 Task: Reset the Posts.
Action: Mouse moved to (473, 72)
Screenshot: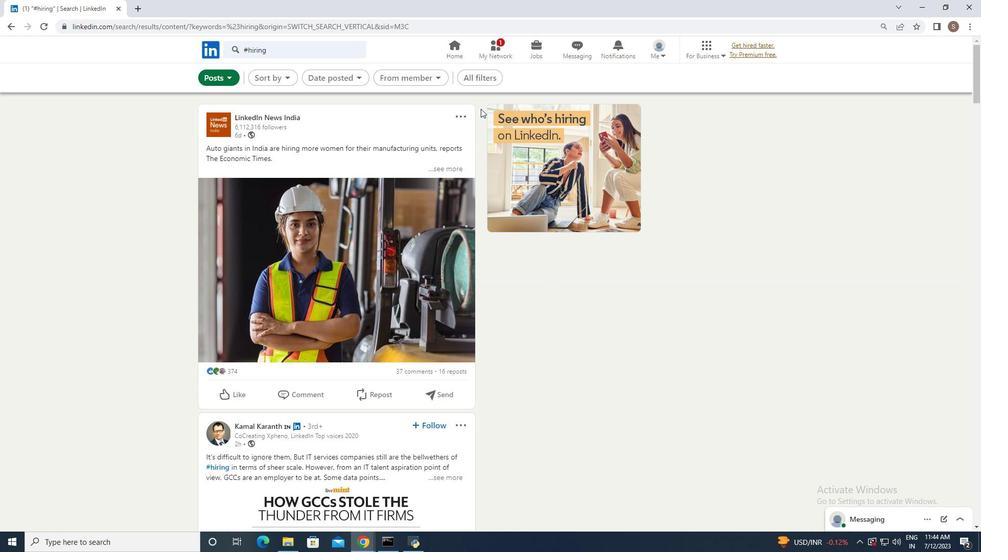 
Action: Mouse pressed left at (473, 72)
Screenshot: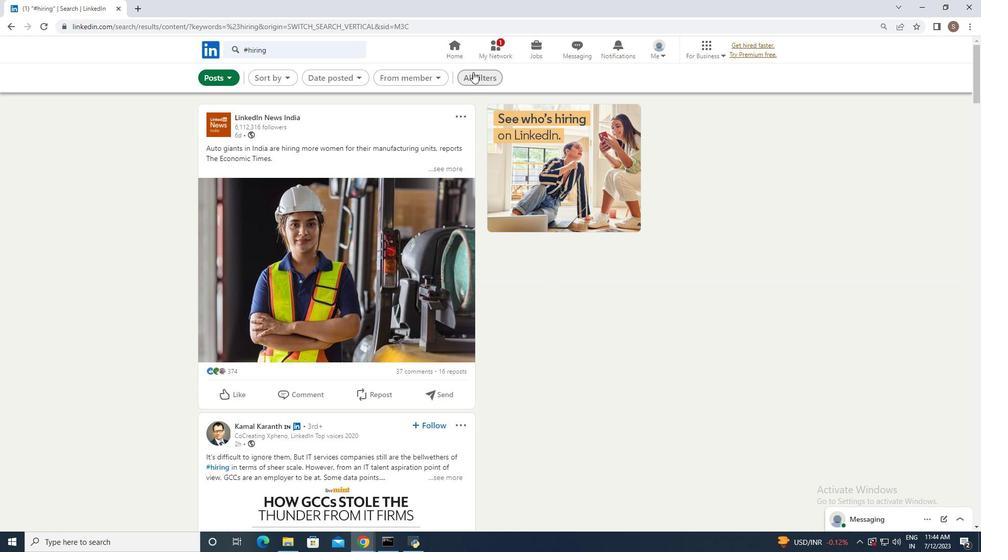 
Action: Mouse moved to (840, 410)
Screenshot: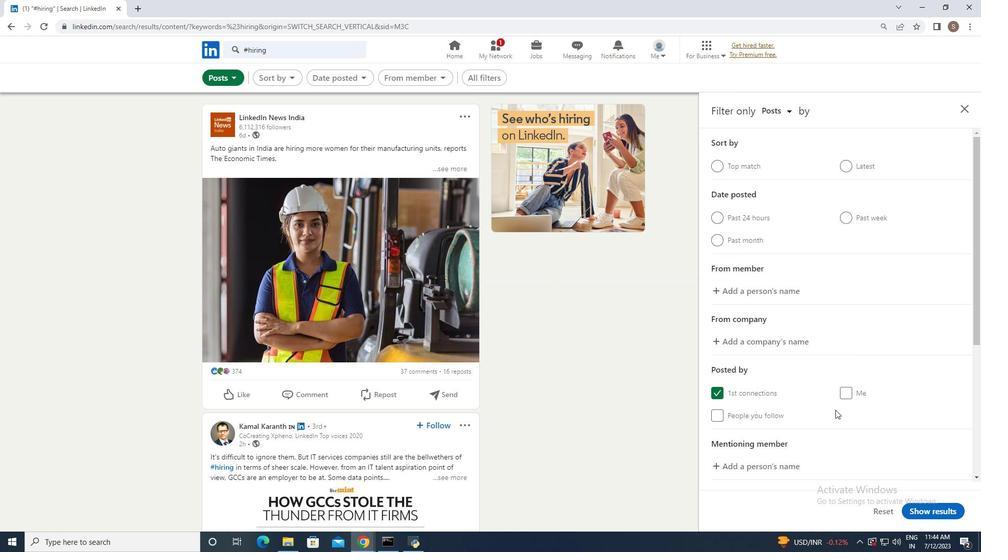 
Action: Mouse scrolled (840, 410) with delta (0, 0)
Screenshot: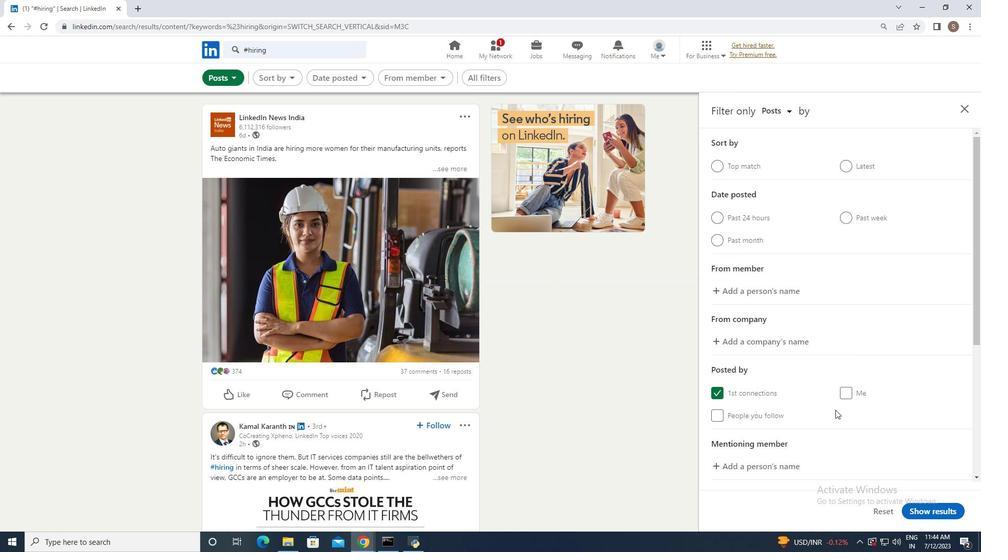 
Action: Mouse scrolled (840, 410) with delta (0, 0)
Screenshot: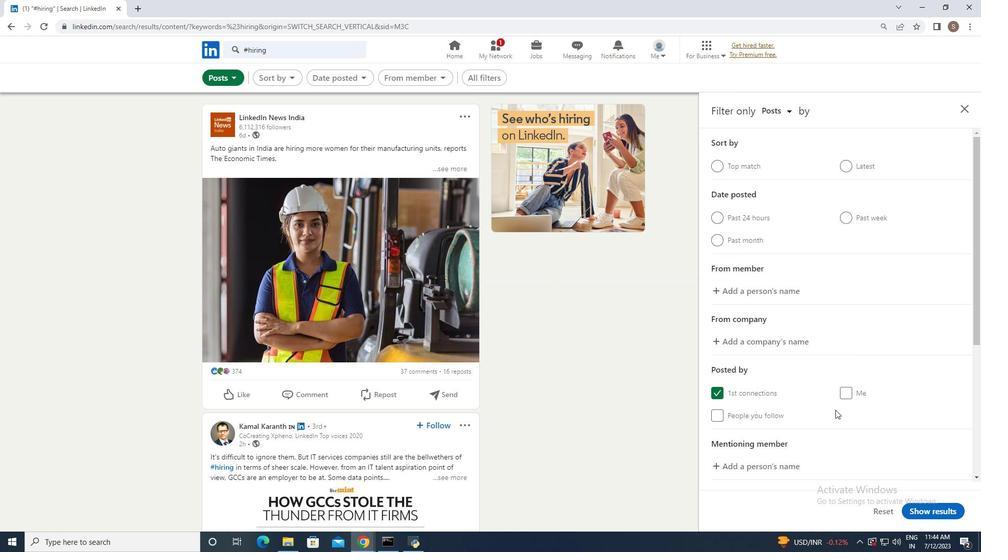 
Action: Mouse moved to (840, 410)
Screenshot: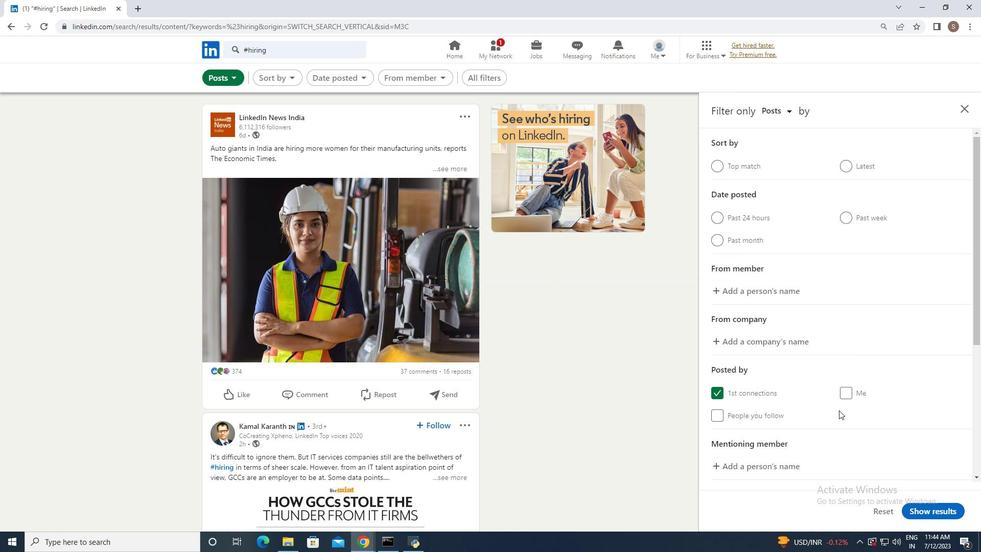 
Action: Mouse scrolled (840, 410) with delta (0, 0)
Screenshot: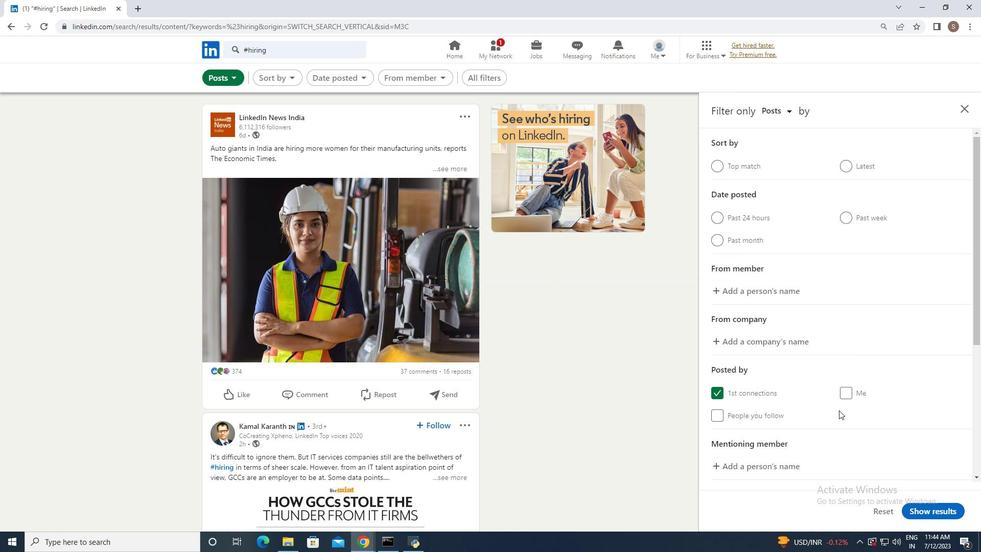 
Action: Mouse moved to (891, 510)
Screenshot: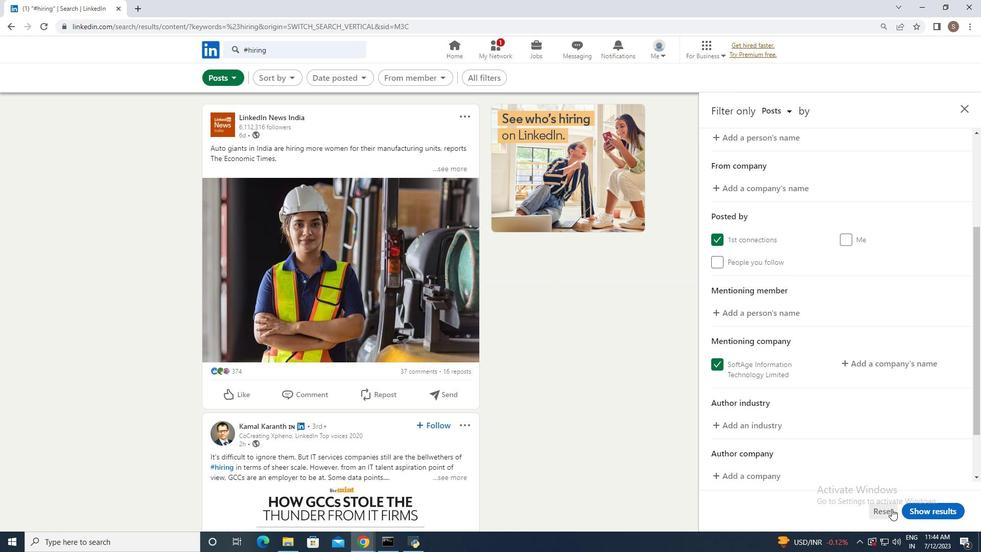 
Action: Mouse pressed left at (891, 510)
Screenshot: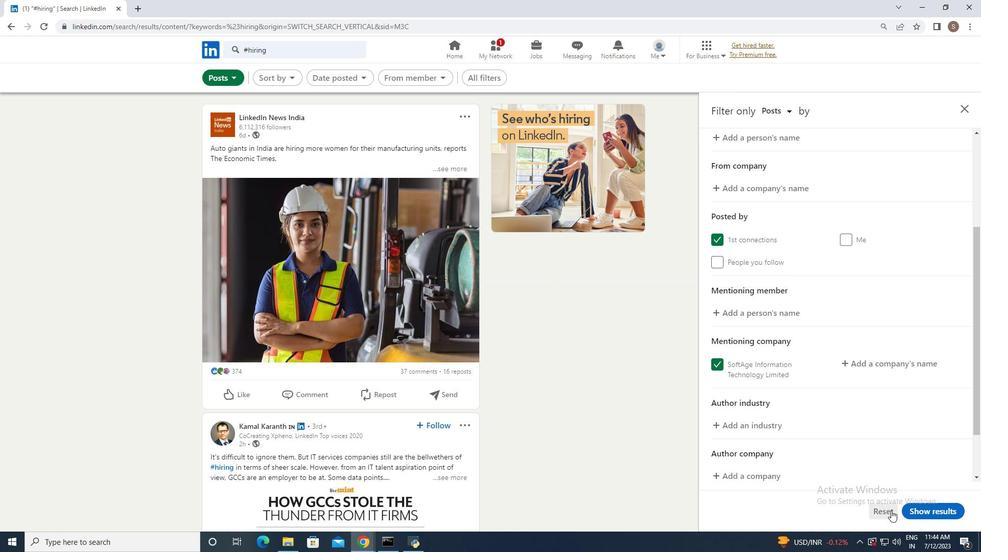 
